 Task: Create a due date automation trigger when advanced on, on the tuesday of the week a card is due add fields with custom field "Resume" set to a date not in this month at 11:00 AM.
Action: Mouse moved to (1018, 78)
Screenshot: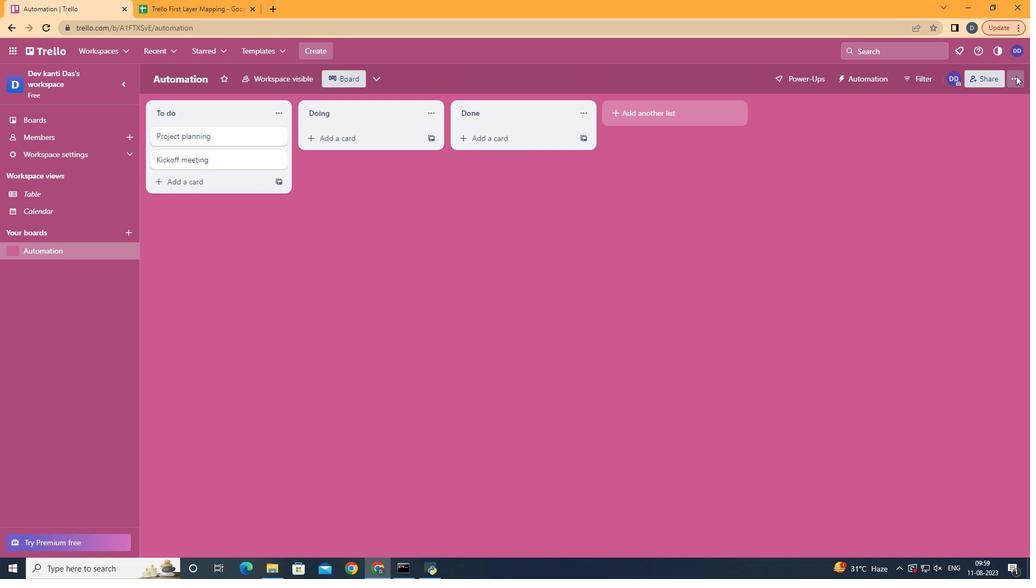 
Action: Mouse pressed left at (1018, 78)
Screenshot: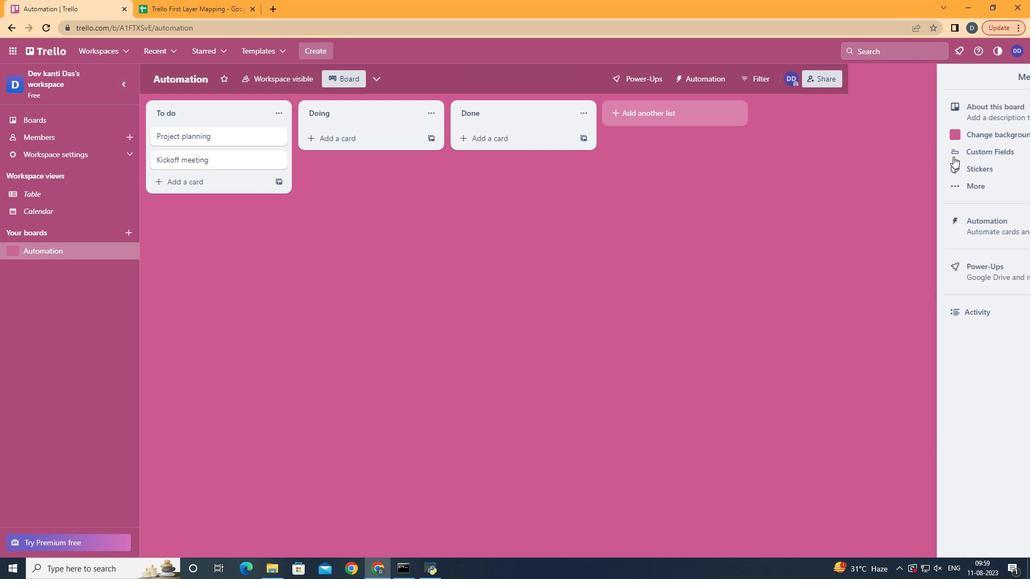 
Action: Mouse moved to (911, 226)
Screenshot: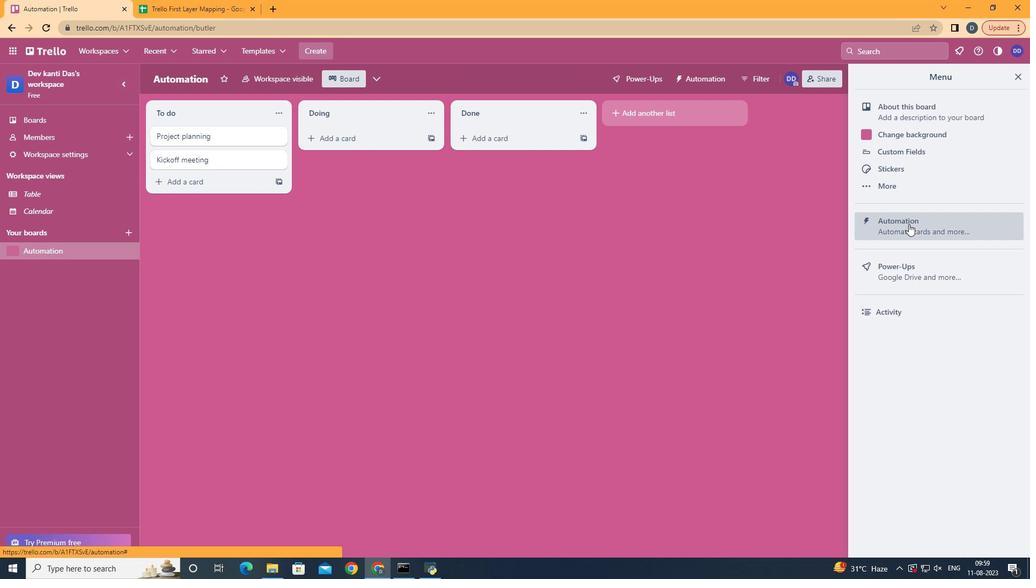 
Action: Mouse pressed left at (911, 226)
Screenshot: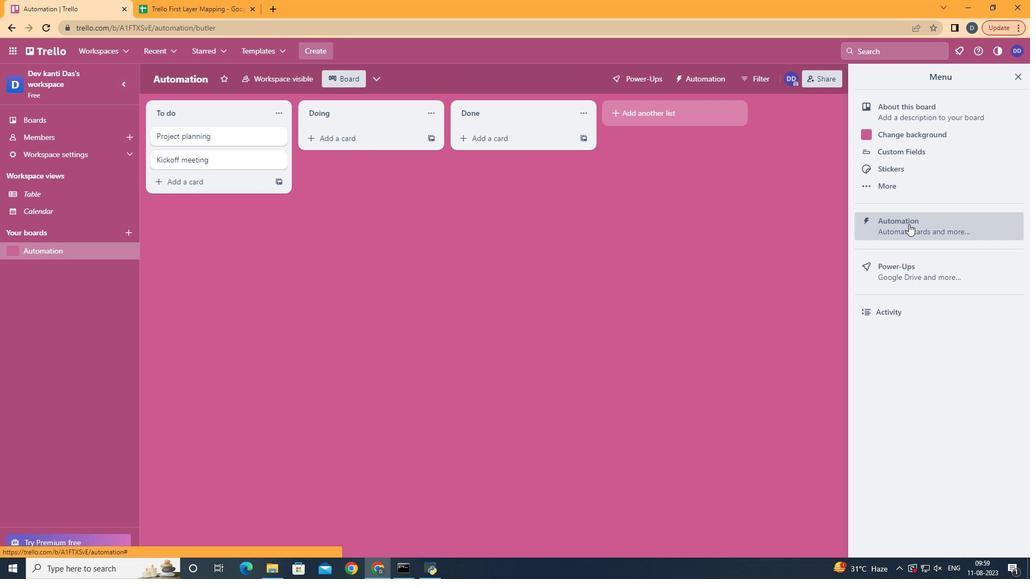
Action: Mouse moved to (202, 225)
Screenshot: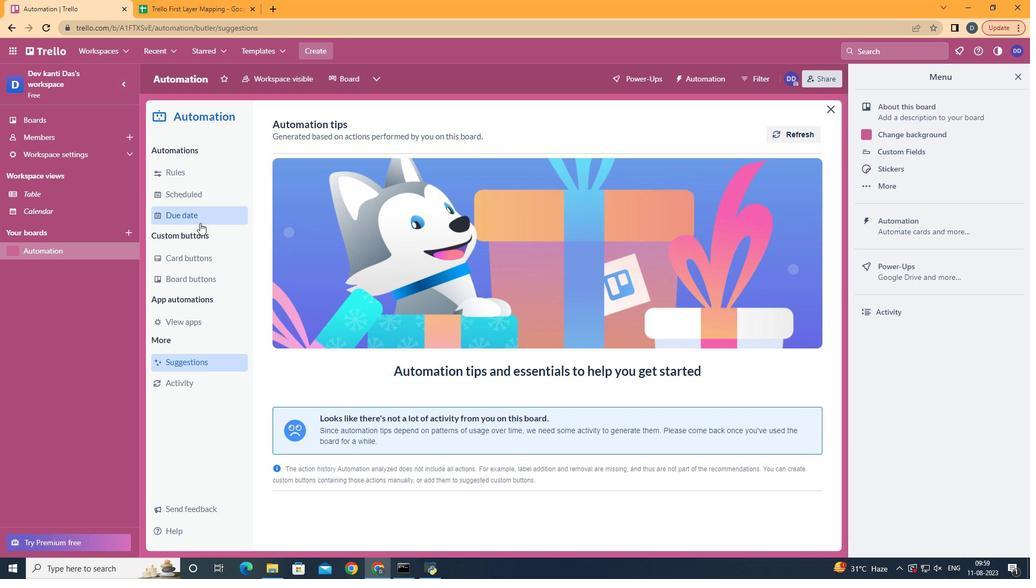 
Action: Mouse pressed left at (202, 225)
Screenshot: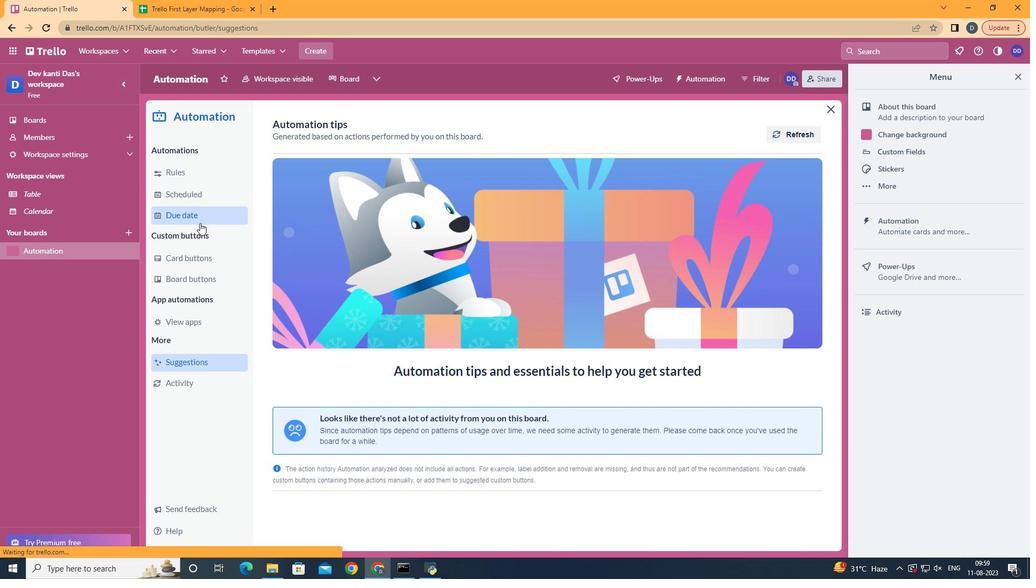 
Action: Mouse moved to (754, 127)
Screenshot: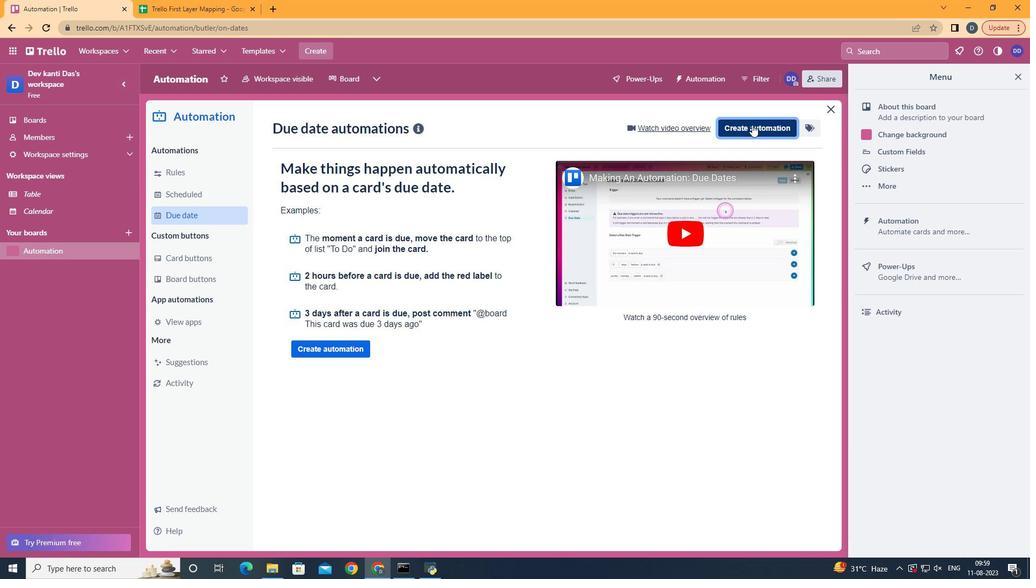 
Action: Mouse pressed left at (754, 127)
Screenshot: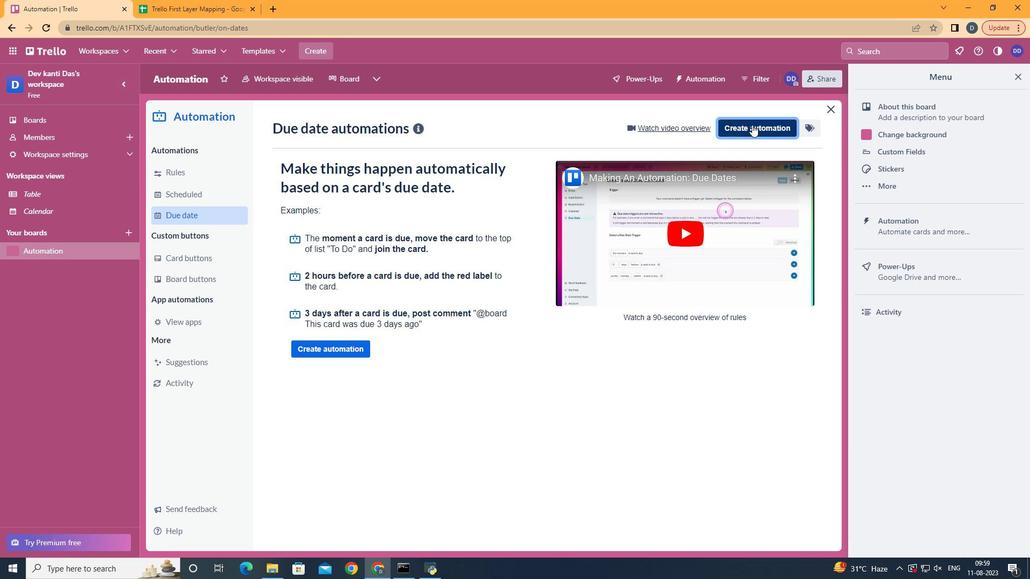 
Action: Mouse moved to (549, 239)
Screenshot: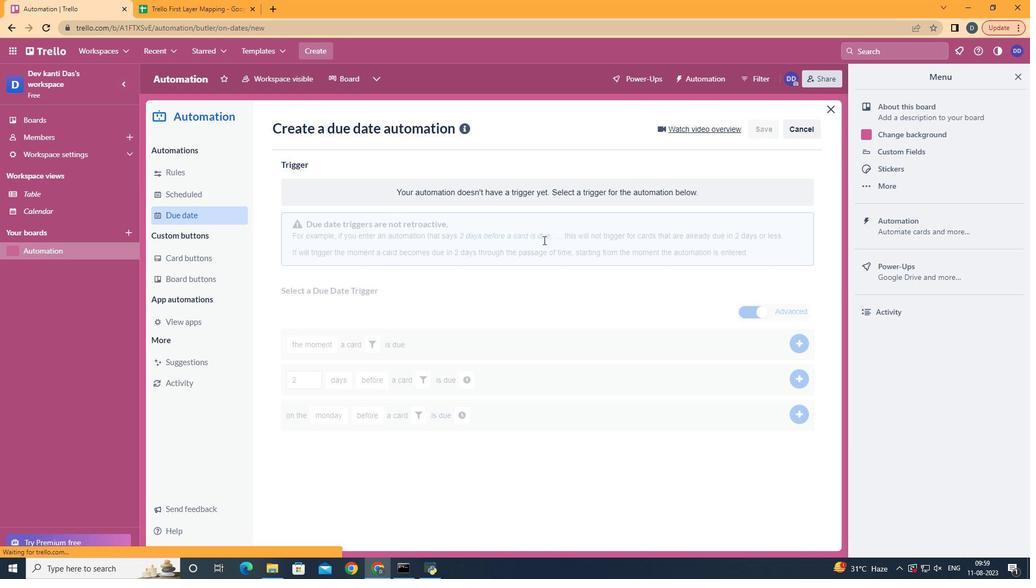 
Action: Mouse pressed left at (549, 239)
Screenshot: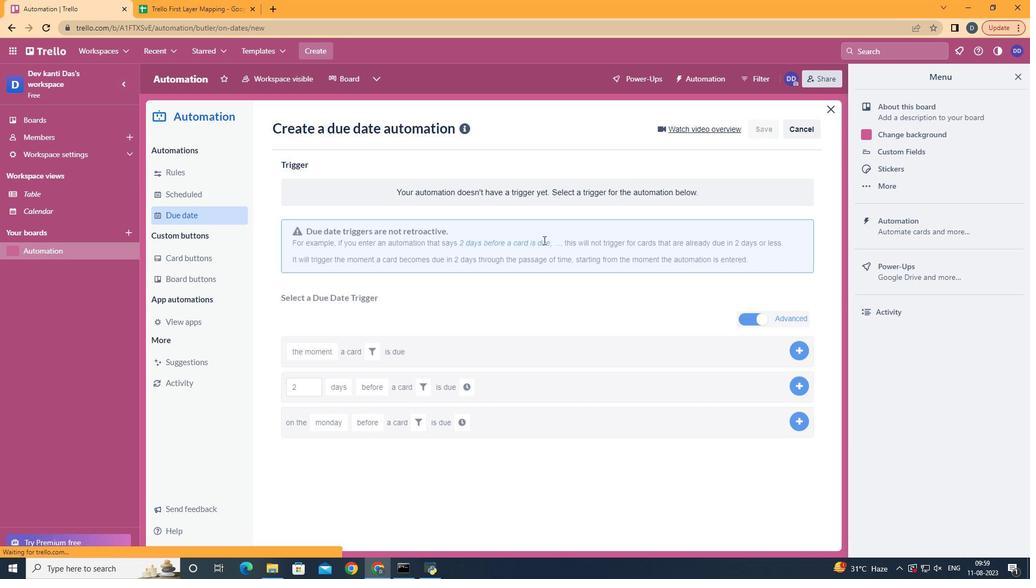 
Action: Mouse moved to (358, 305)
Screenshot: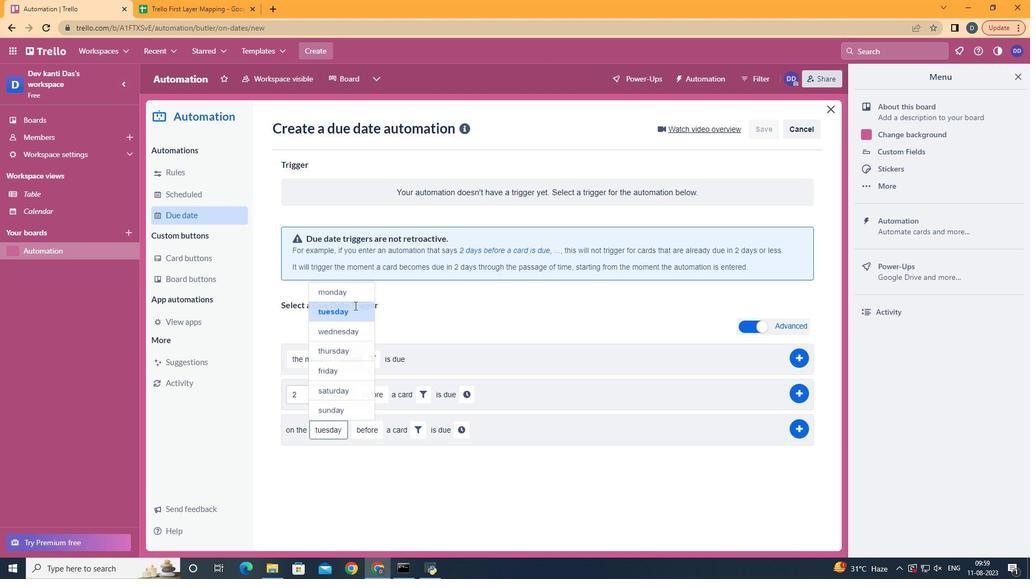 
Action: Mouse pressed left at (358, 305)
Screenshot: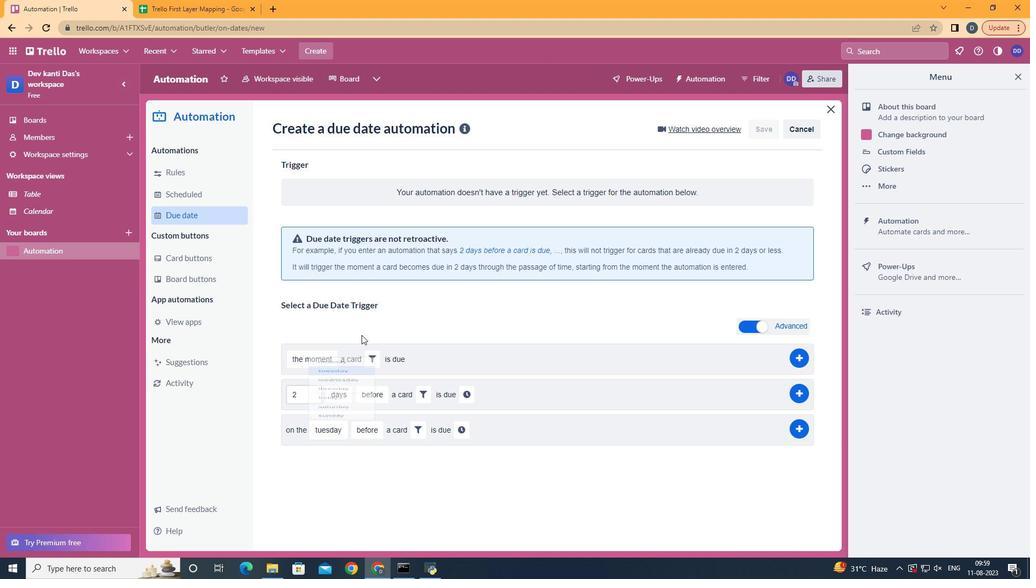 
Action: Mouse moved to (378, 498)
Screenshot: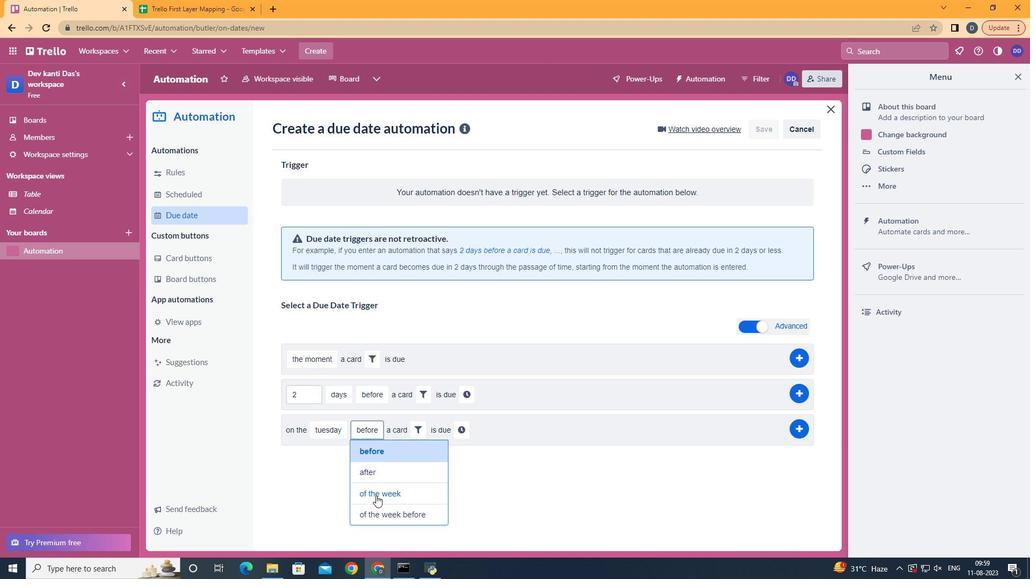 
Action: Mouse pressed left at (378, 498)
Screenshot: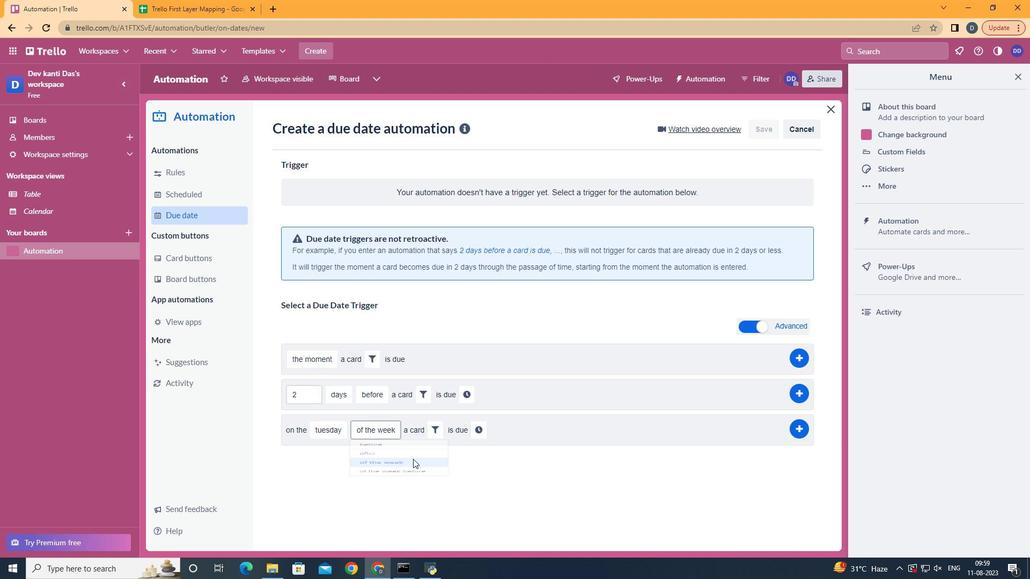 
Action: Mouse moved to (438, 426)
Screenshot: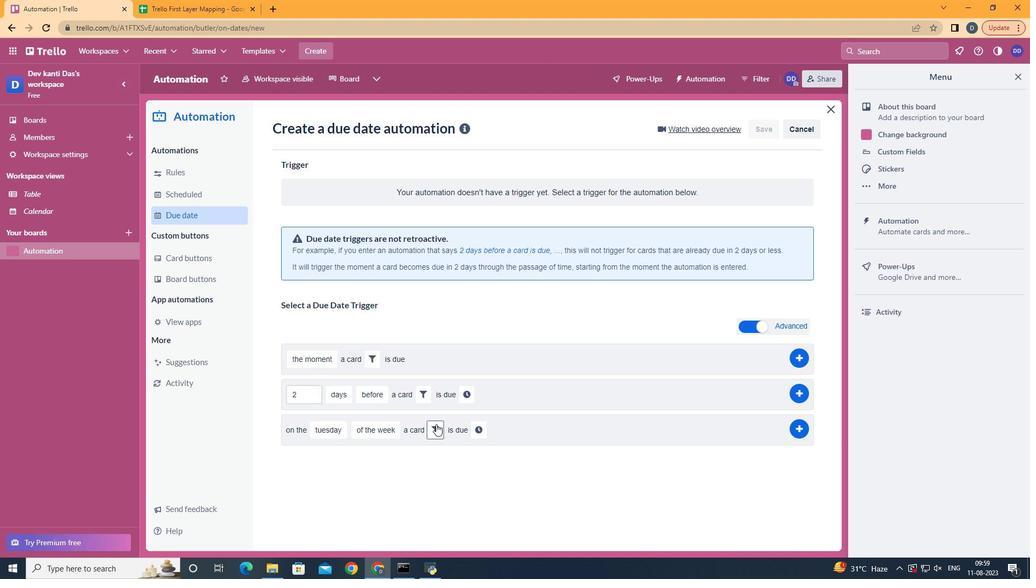 
Action: Mouse pressed left at (438, 426)
Screenshot: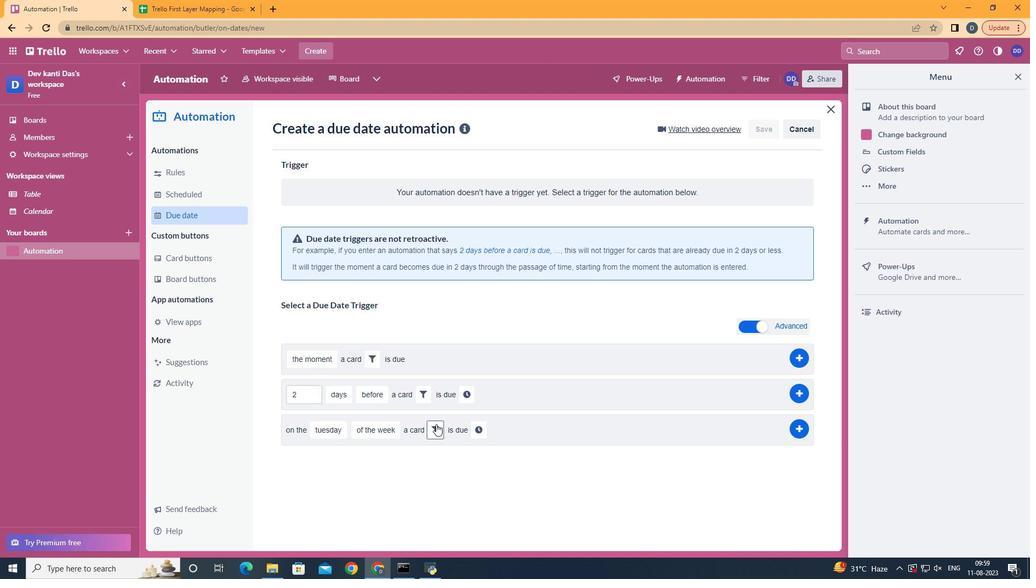 
Action: Mouse moved to (618, 468)
Screenshot: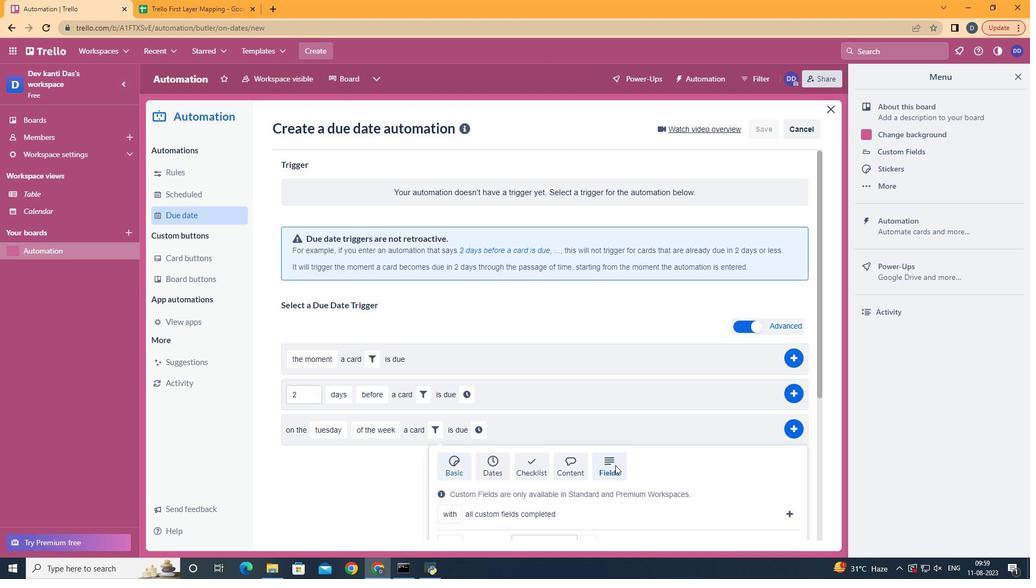 
Action: Mouse pressed left at (618, 468)
Screenshot: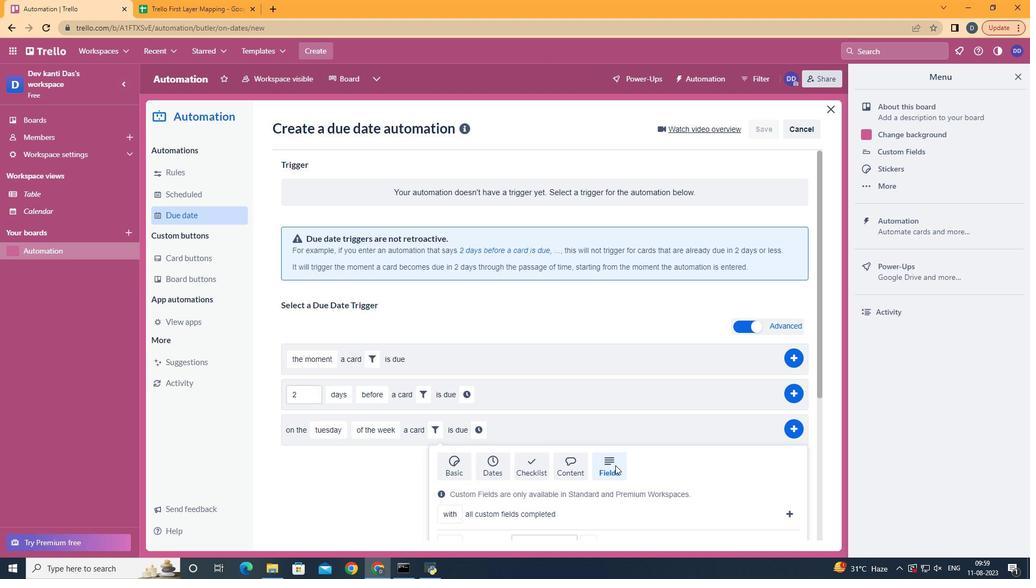 
Action: Mouse moved to (618, 466)
Screenshot: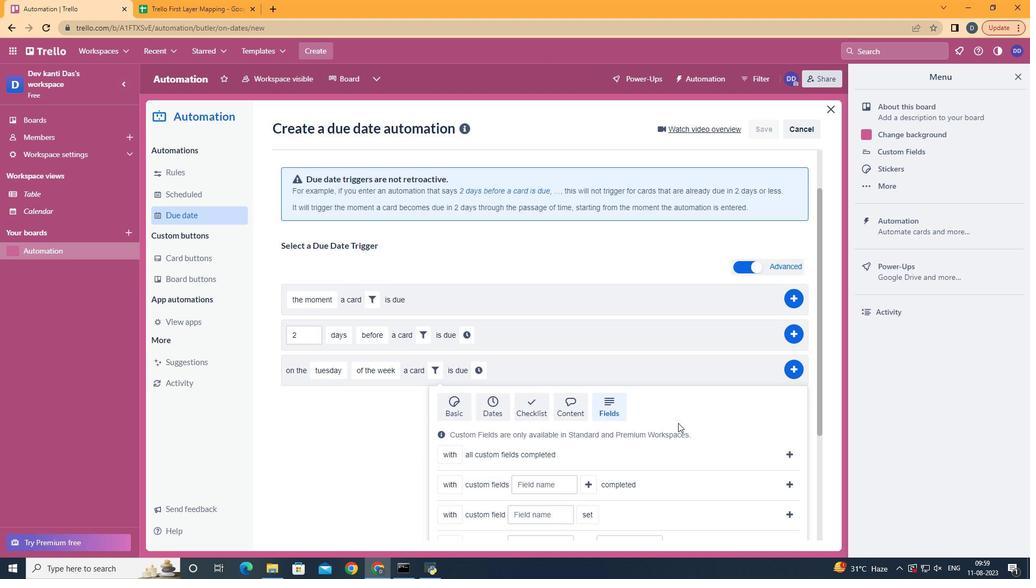 
Action: Mouse scrolled (618, 466) with delta (0, 0)
Screenshot: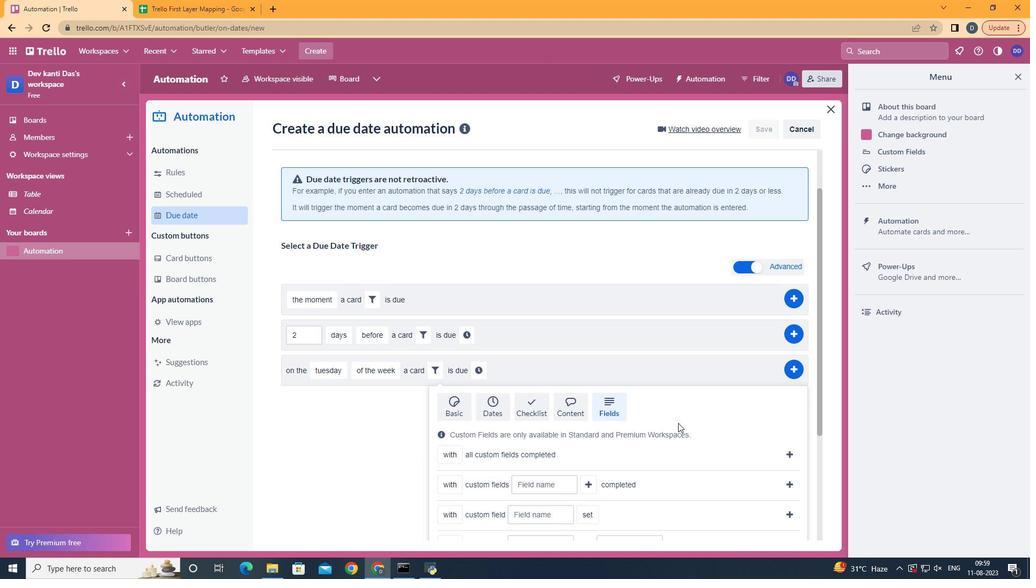 
Action: Mouse scrolled (618, 466) with delta (0, 0)
Screenshot: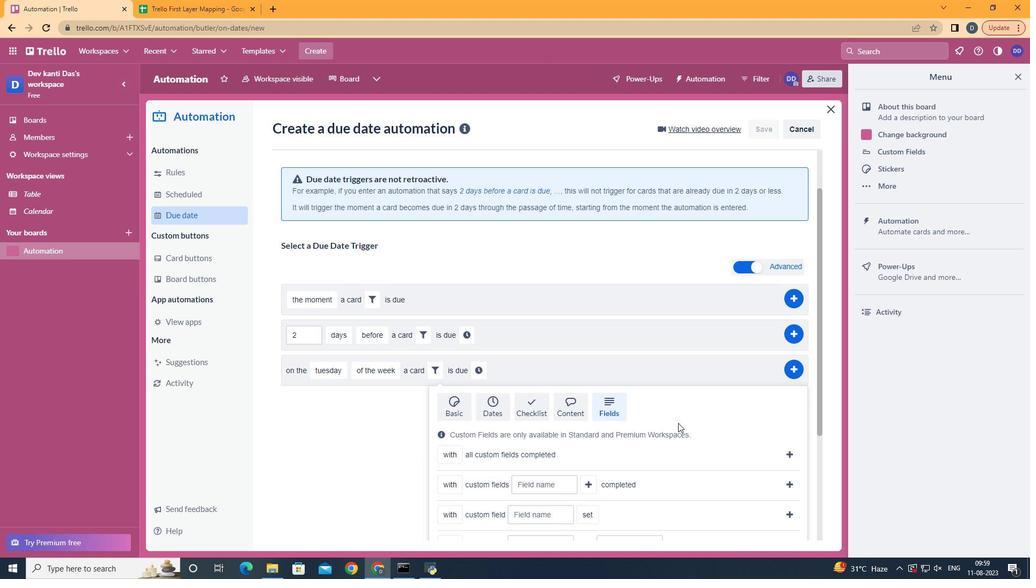 
Action: Mouse moved to (618, 466)
Screenshot: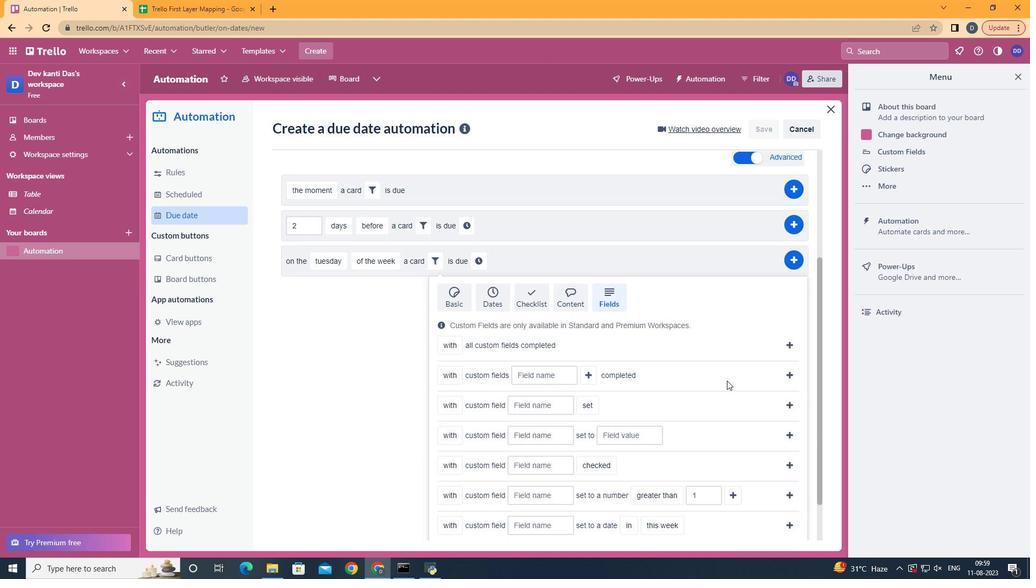 
Action: Mouse scrolled (618, 466) with delta (0, 0)
Screenshot: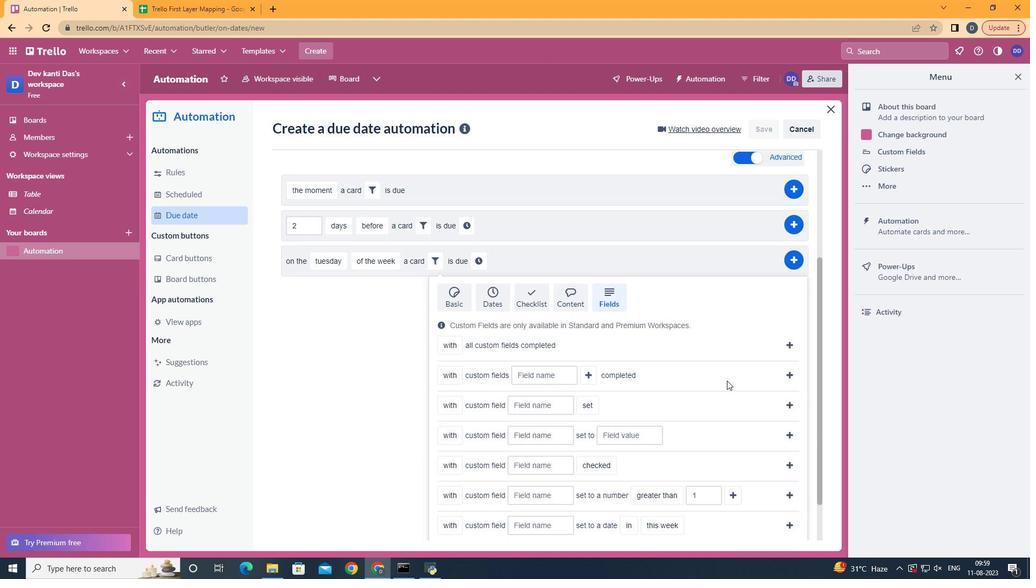 
Action: Mouse moved to (625, 461)
Screenshot: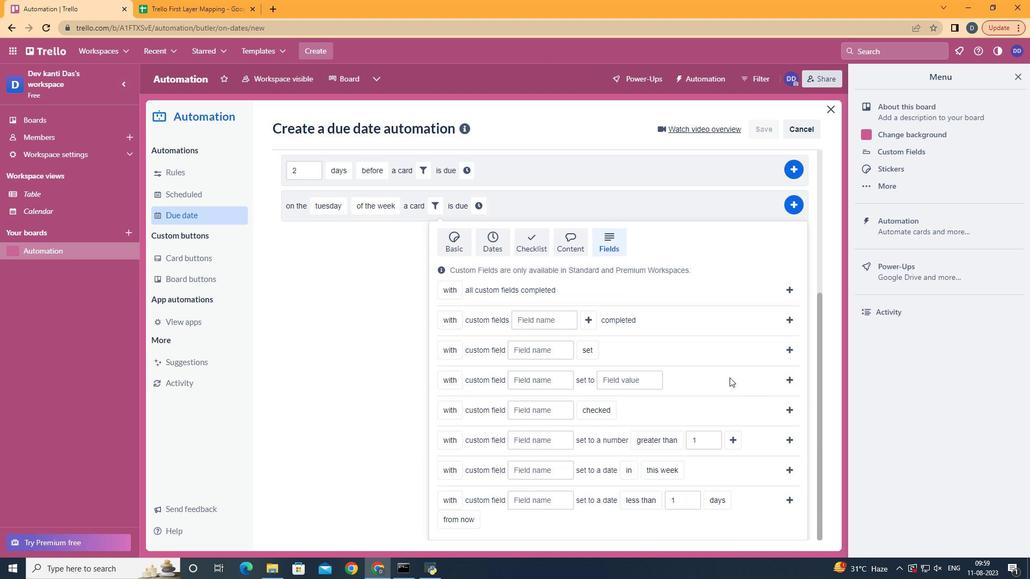 
Action: Mouse scrolled (618, 466) with delta (0, 0)
Screenshot: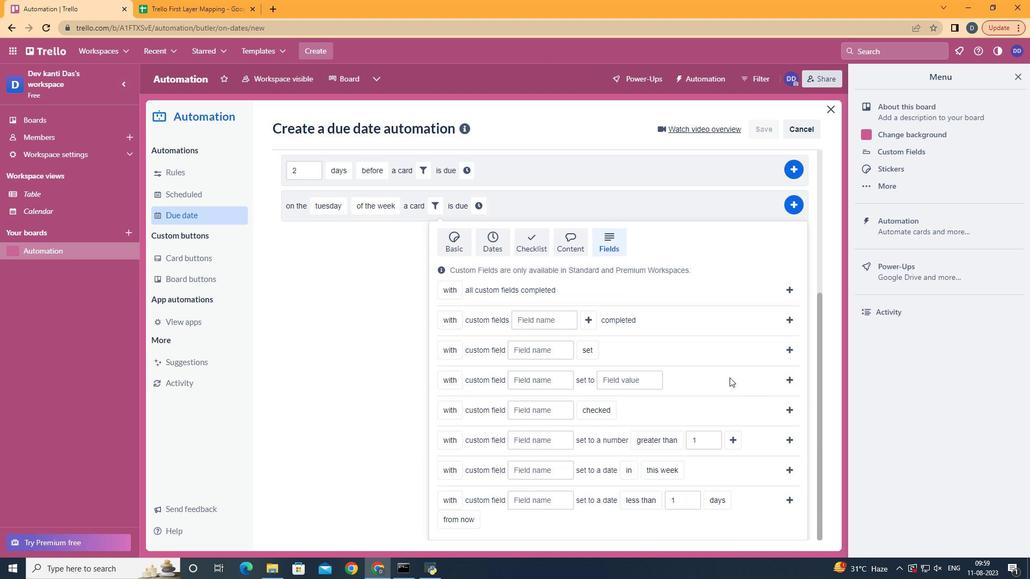 
Action: Mouse moved to (627, 458)
Screenshot: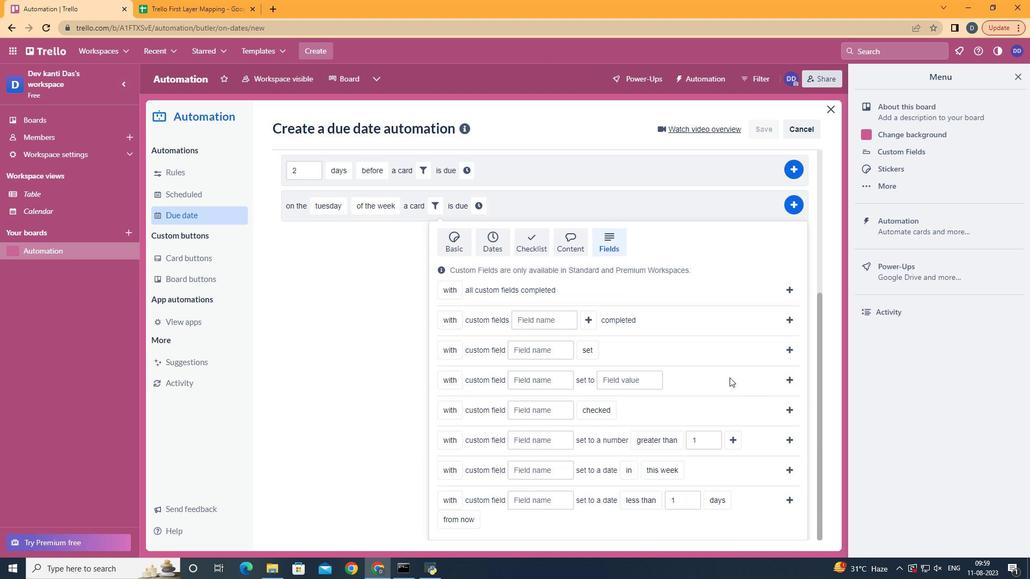 
Action: Mouse scrolled (618, 466) with delta (0, 0)
Screenshot: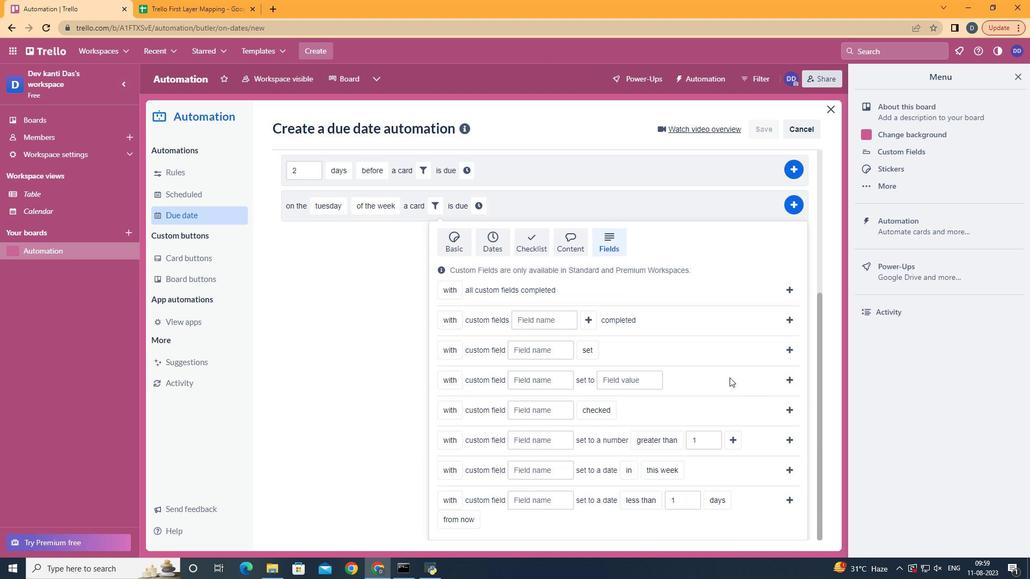 
Action: Mouse moved to (633, 453)
Screenshot: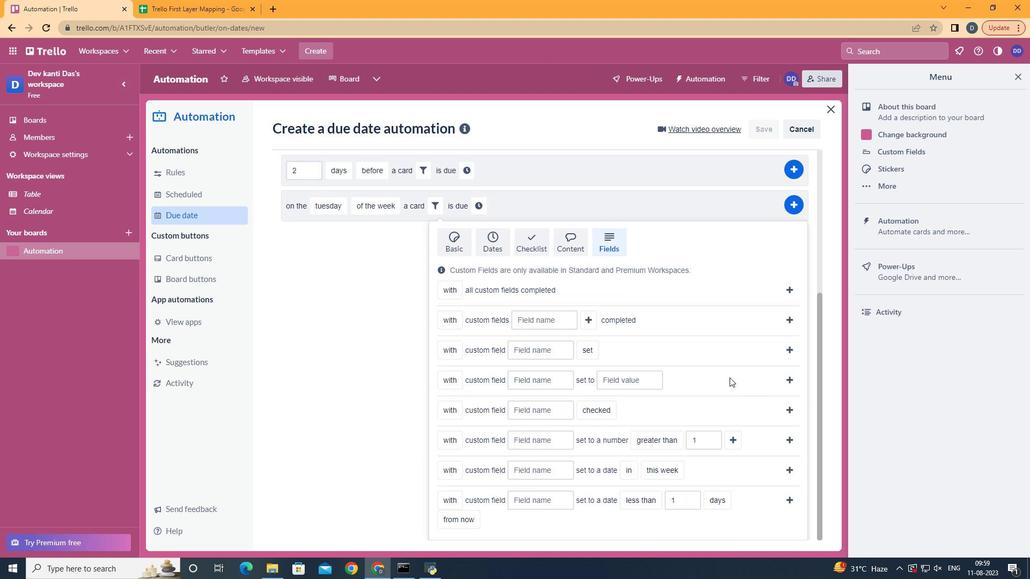 
Action: Mouse scrolled (618, 466) with delta (0, 0)
Screenshot: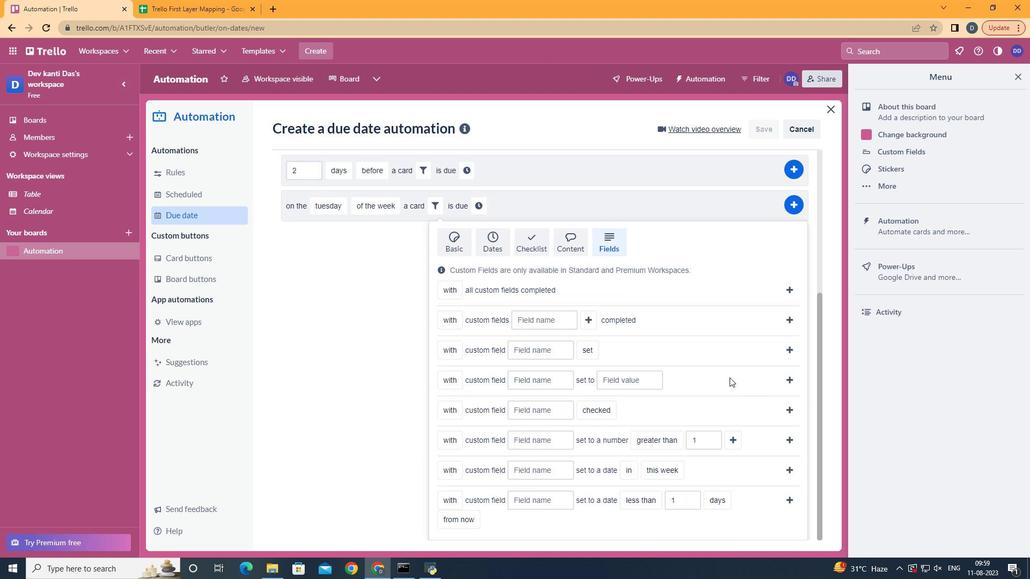 
Action: Mouse moved to (526, 471)
Screenshot: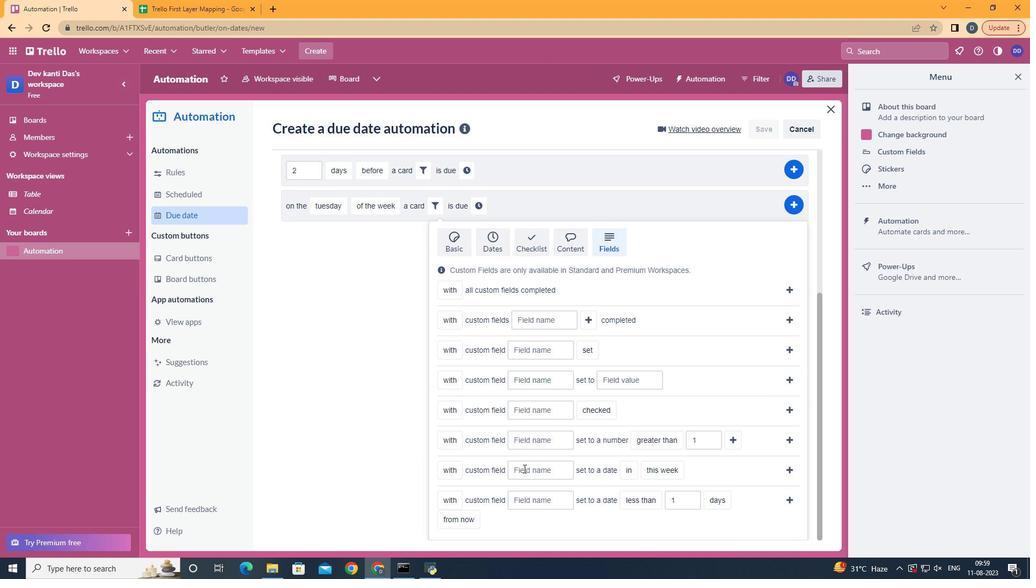 
Action: Mouse pressed left at (526, 471)
Screenshot: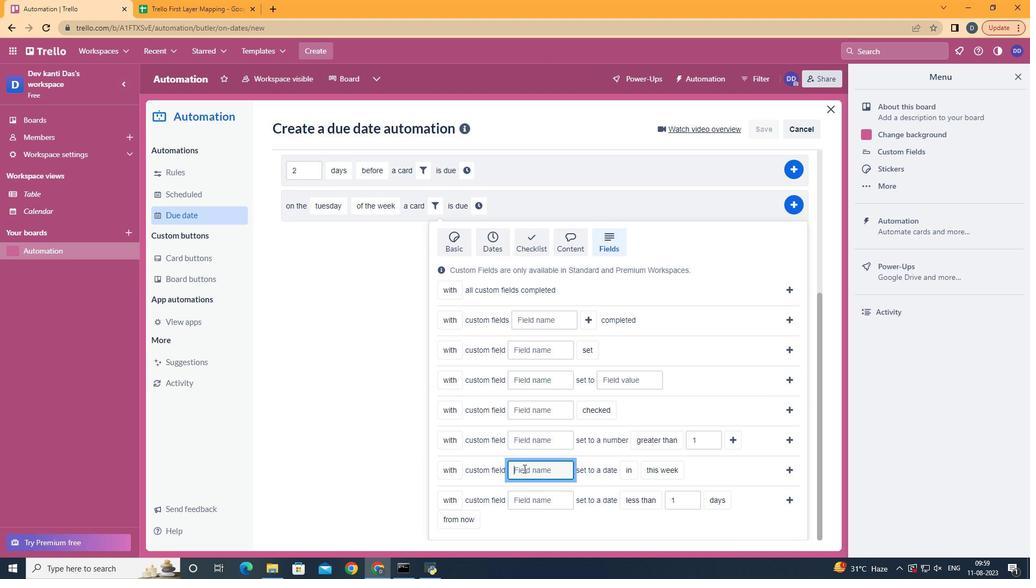 
Action: Key pressed <Key.shift>Resume
Screenshot: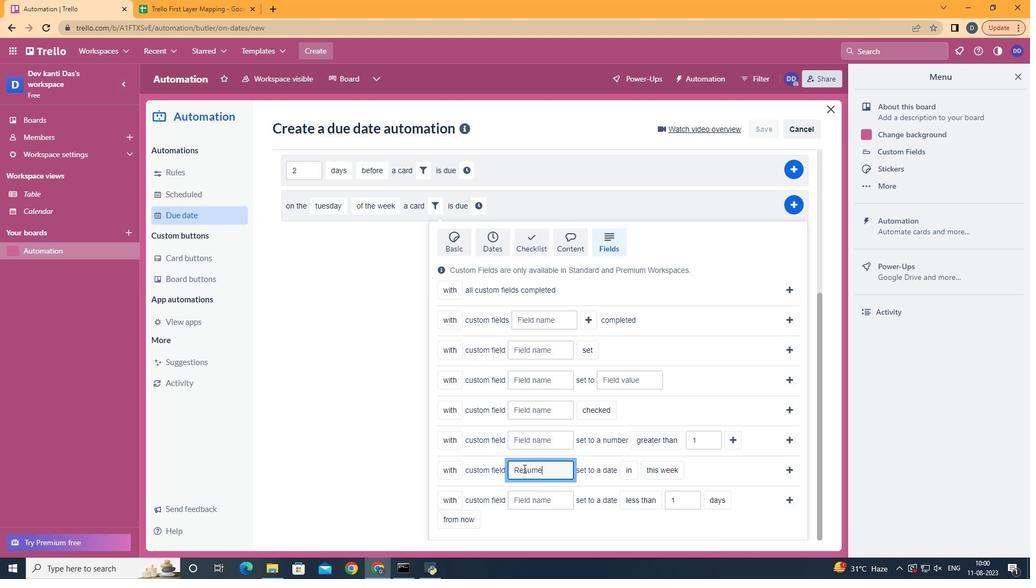 
Action: Mouse moved to (637, 518)
Screenshot: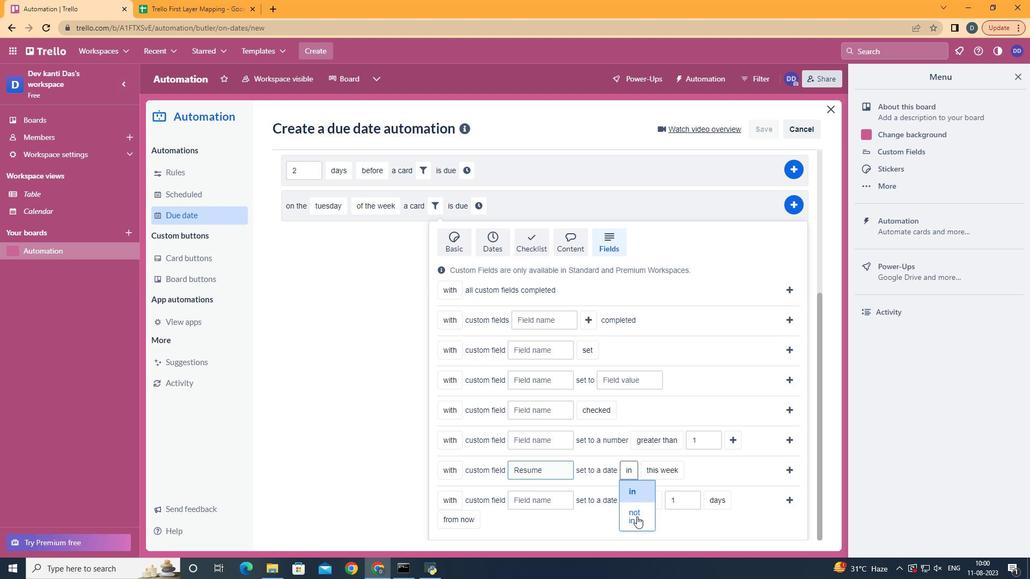 
Action: Mouse pressed left at (637, 518)
Screenshot: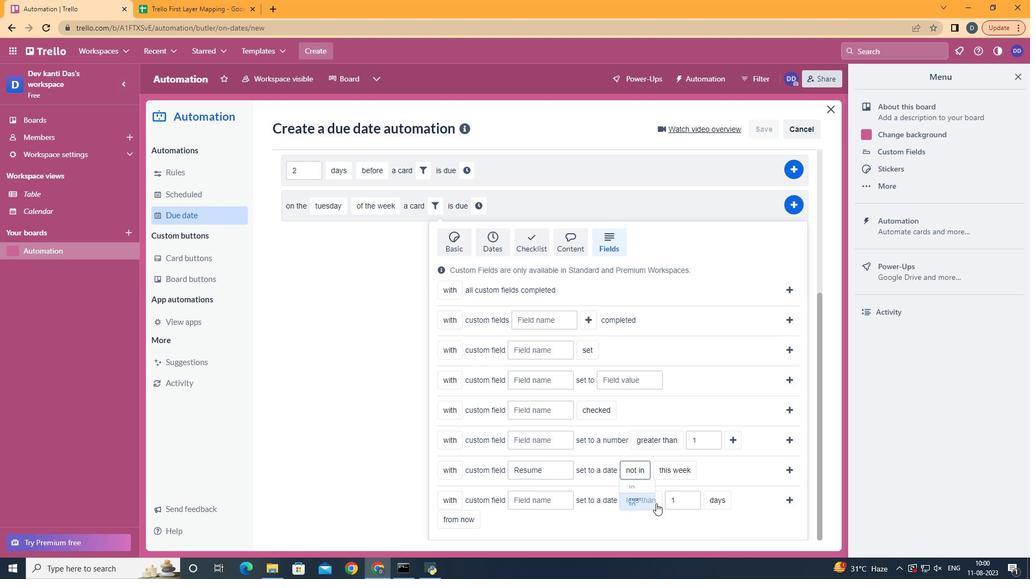 
Action: Mouse moved to (700, 515)
Screenshot: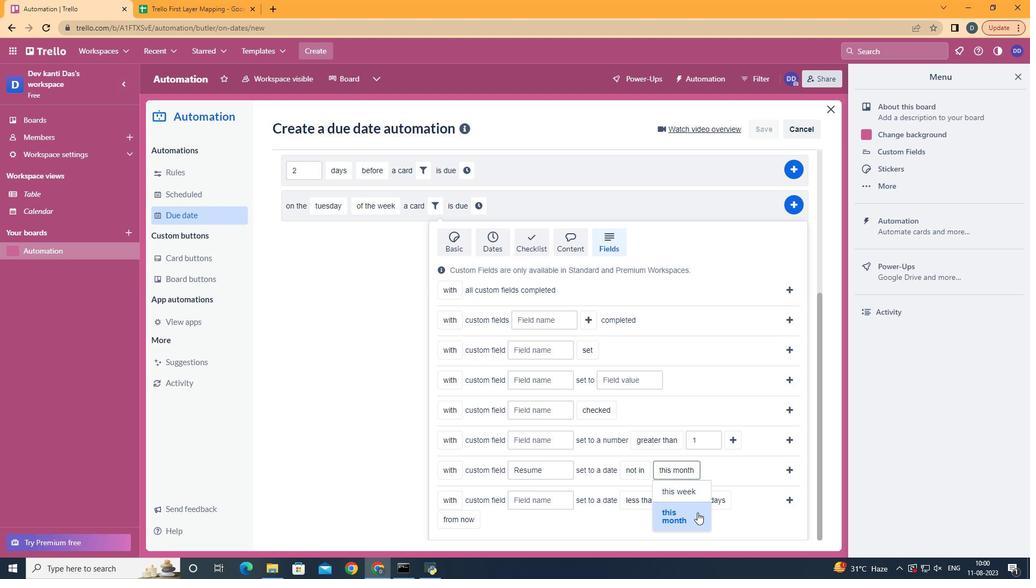 
Action: Mouse pressed left at (700, 515)
Screenshot: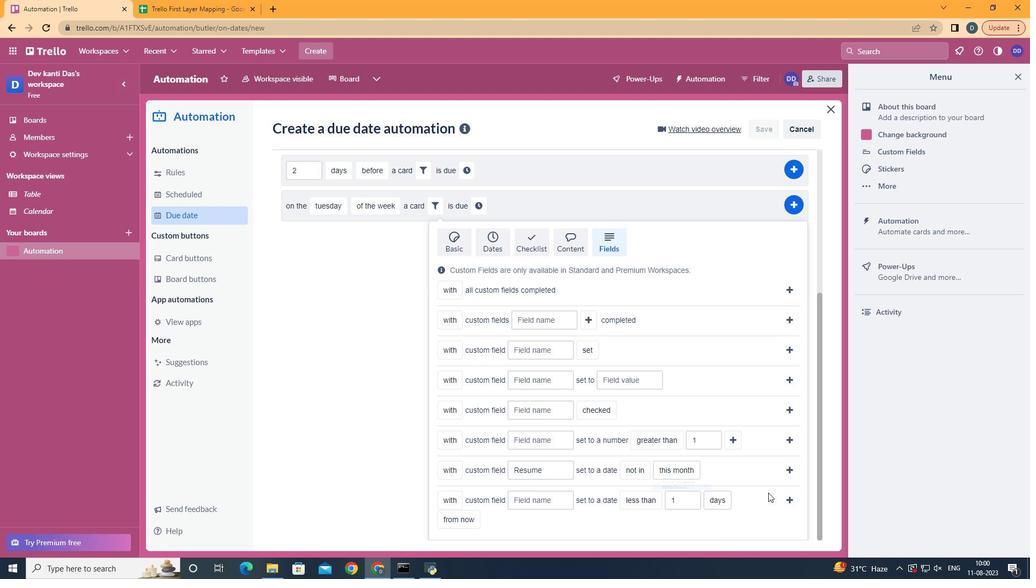 
Action: Mouse moved to (793, 474)
Screenshot: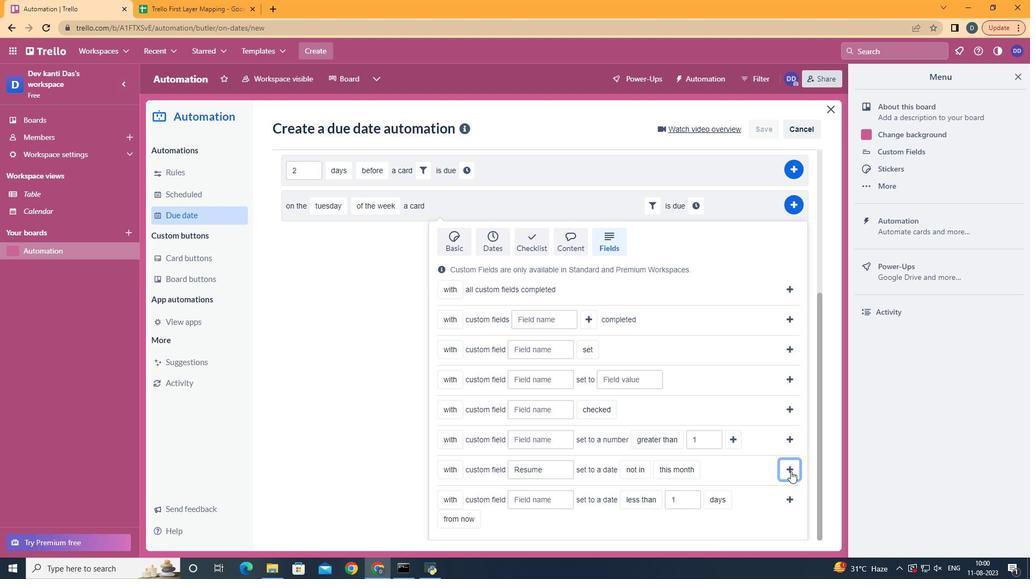 
Action: Mouse pressed left at (793, 474)
Screenshot: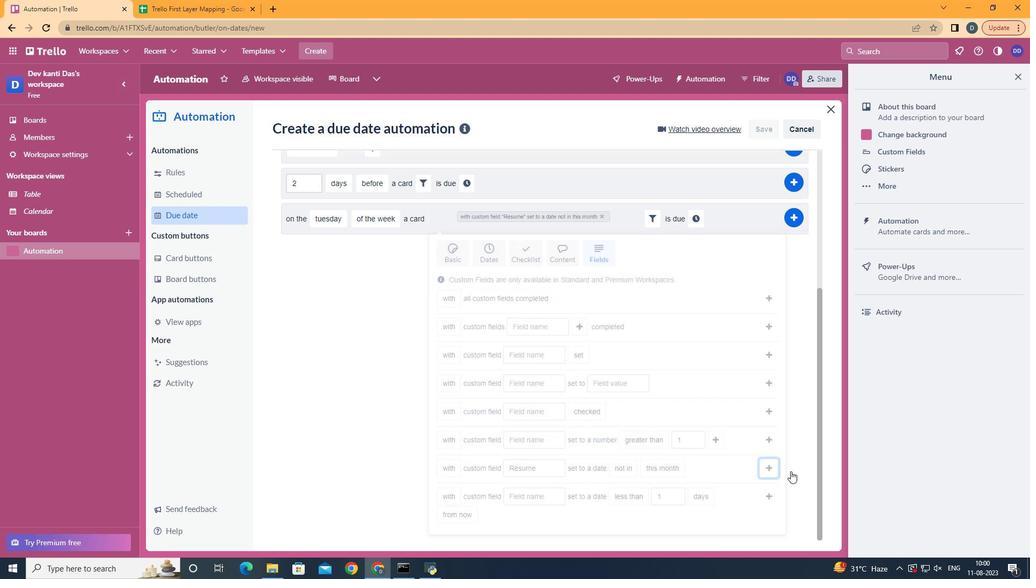 
Action: Mouse moved to (707, 435)
Screenshot: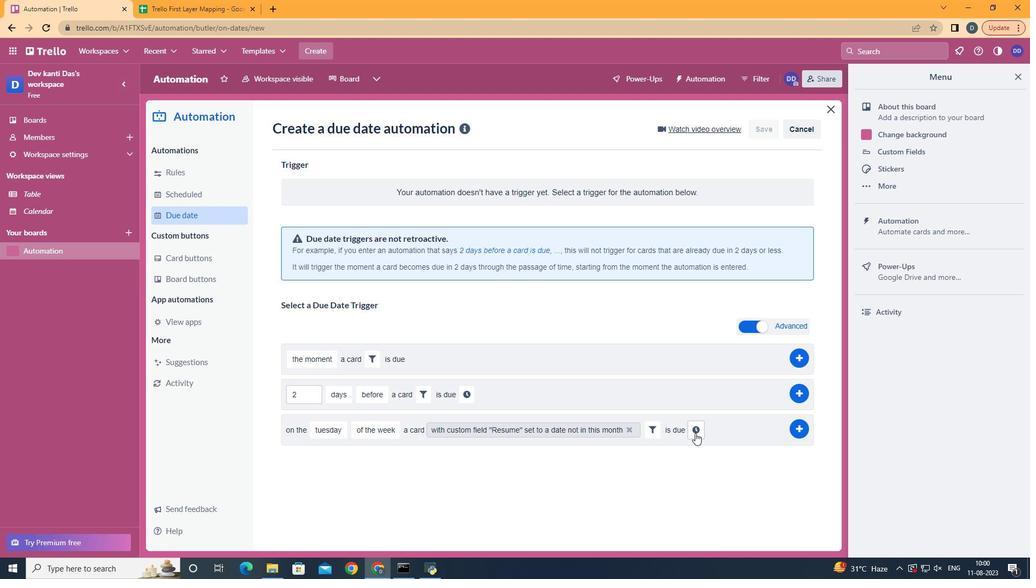 
Action: Mouse pressed left at (707, 435)
Screenshot: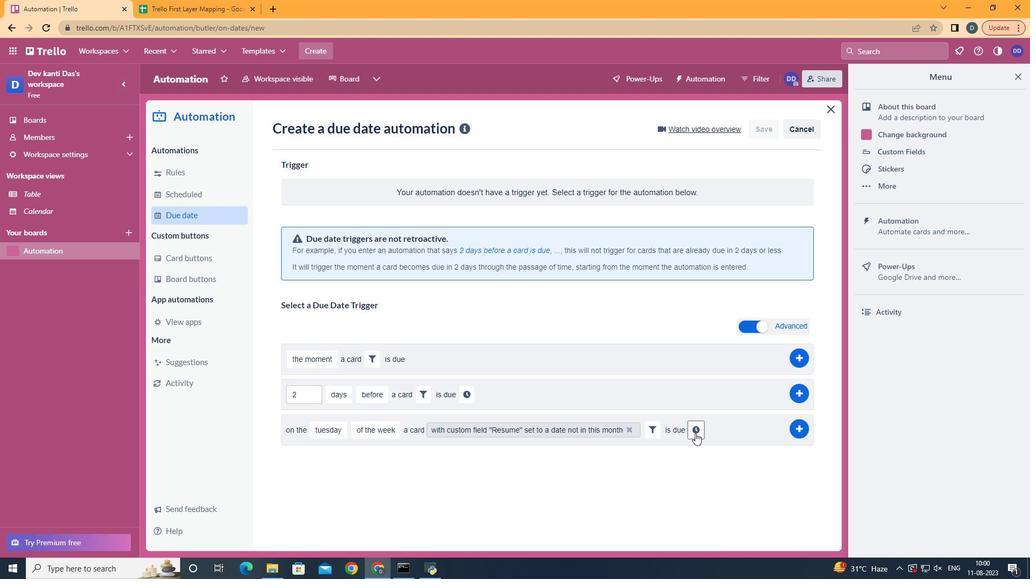 
Action: Mouse moved to (703, 435)
Screenshot: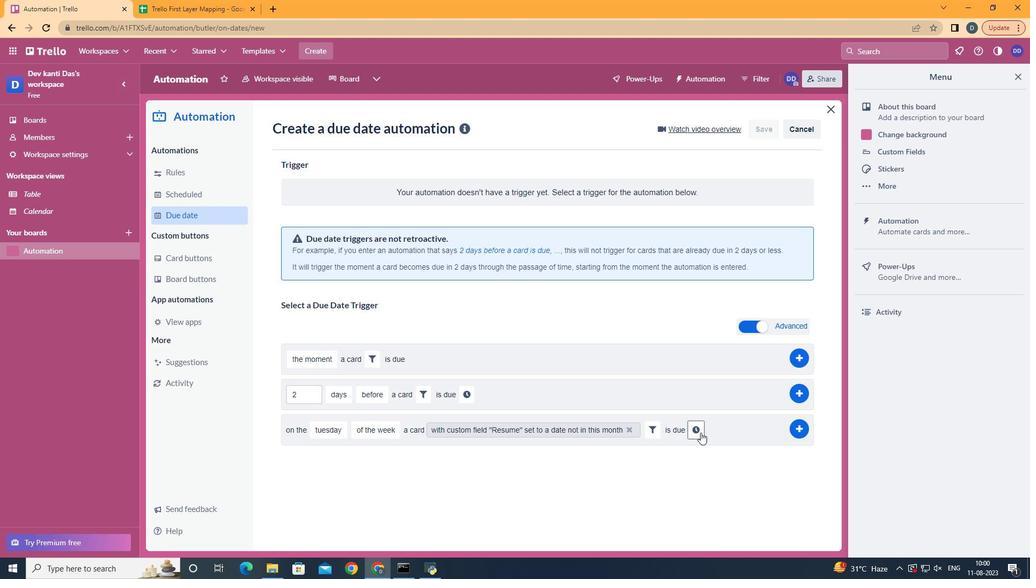 
Action: Mouse pressed left at (703, 435)
Screenshot: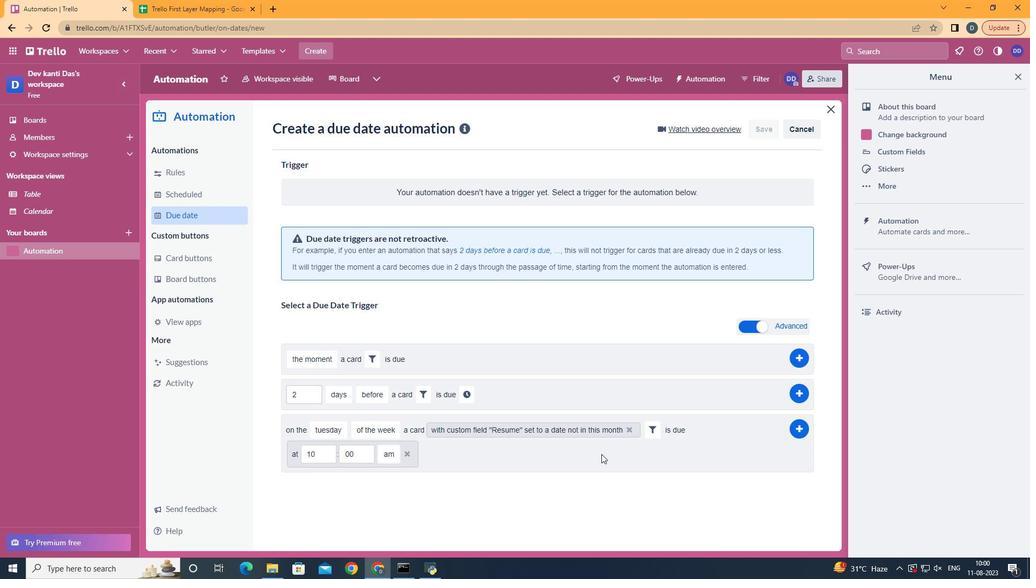 
Action: Mouse moved to (330, 466)
Screenshot: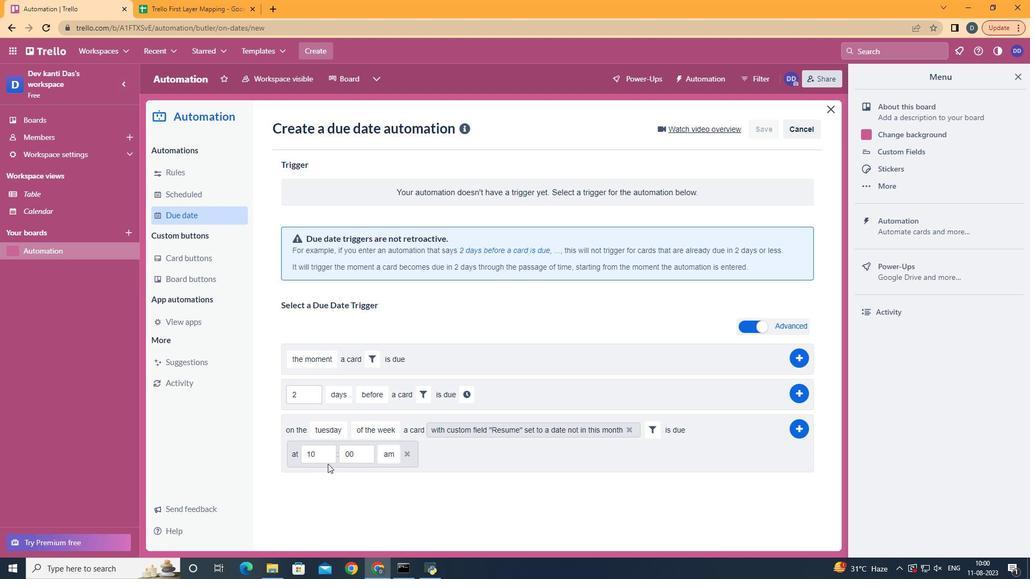
Action: Mouse pressed left at (330, 466)
Screenshot: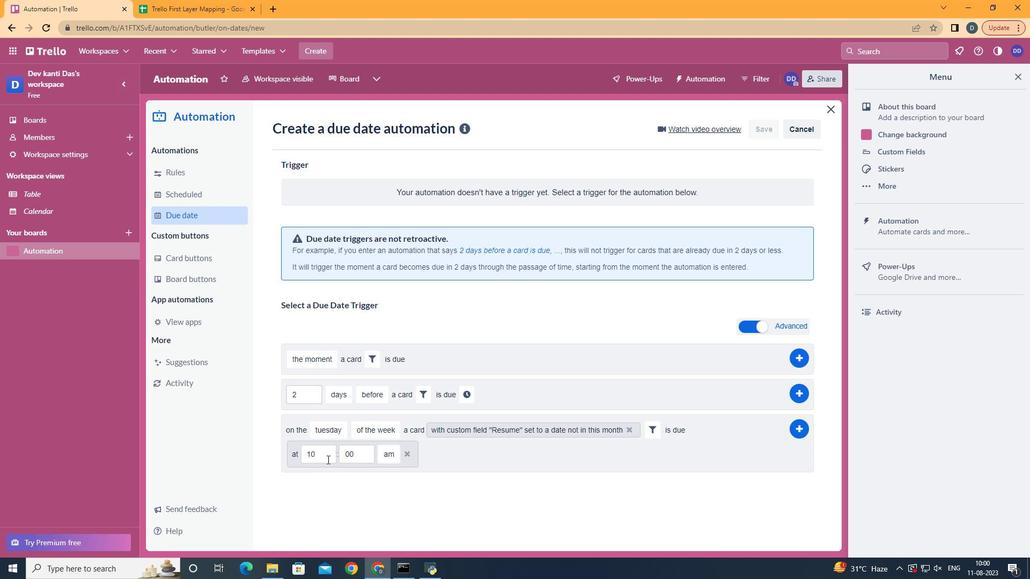 
Action: Mouse moved to (329, 462)
Screenshot: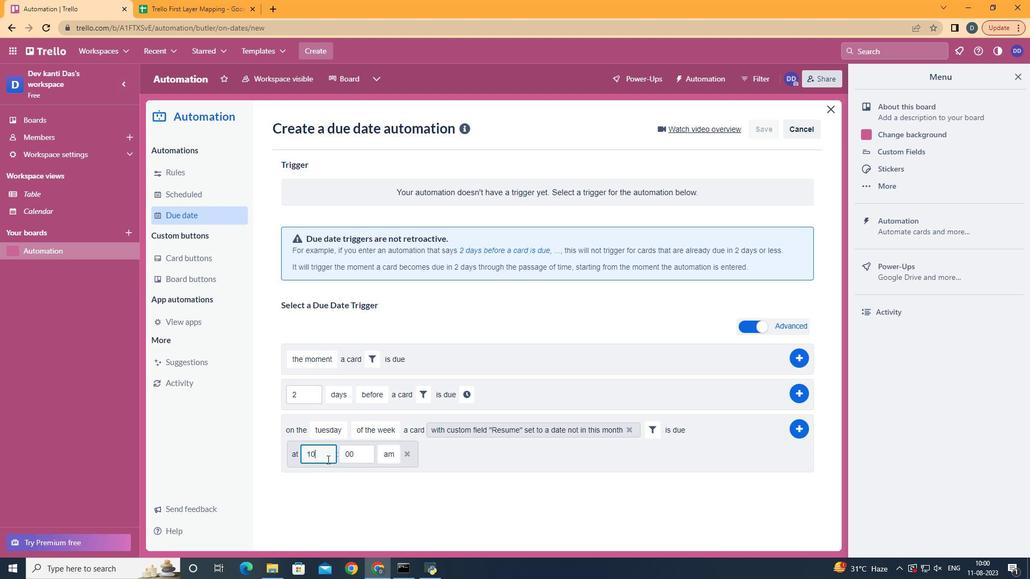 
Action: Mouse pressed left at (329, 462)
Screenshot: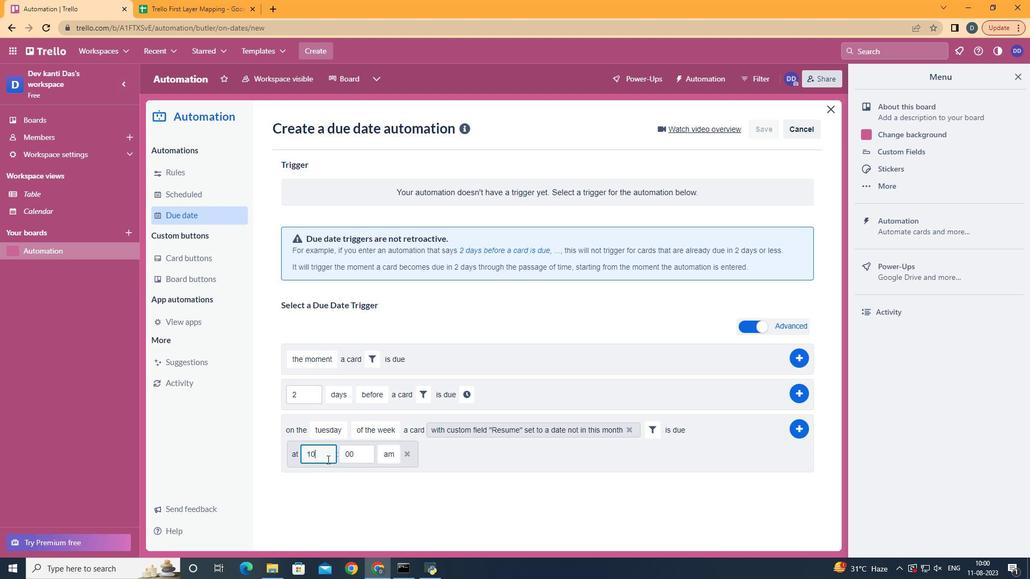 
Action: Key pressed <Key.backspace>1
Screenshot: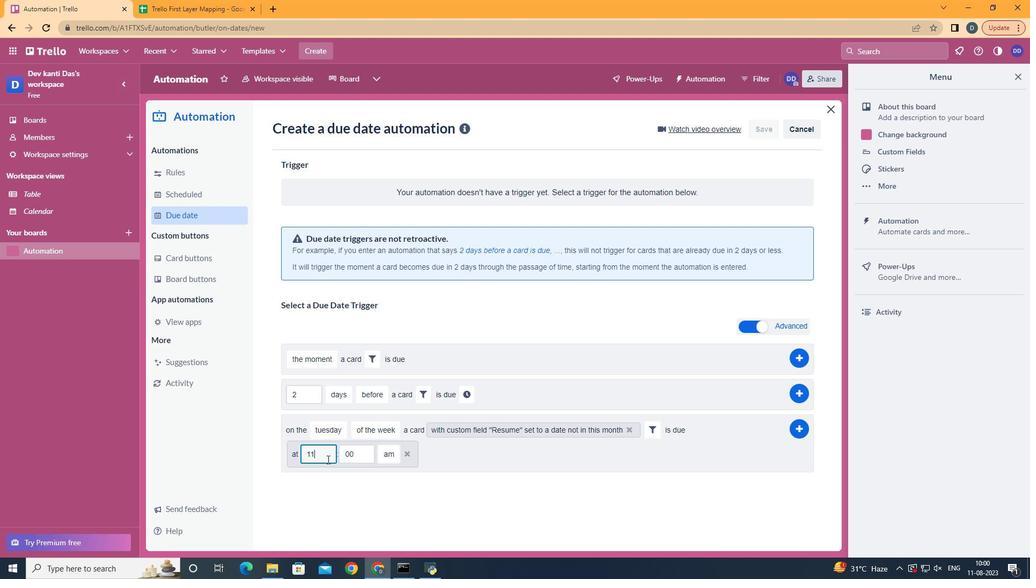 
Action: Mouse moved to (801, 428)
Screenshot: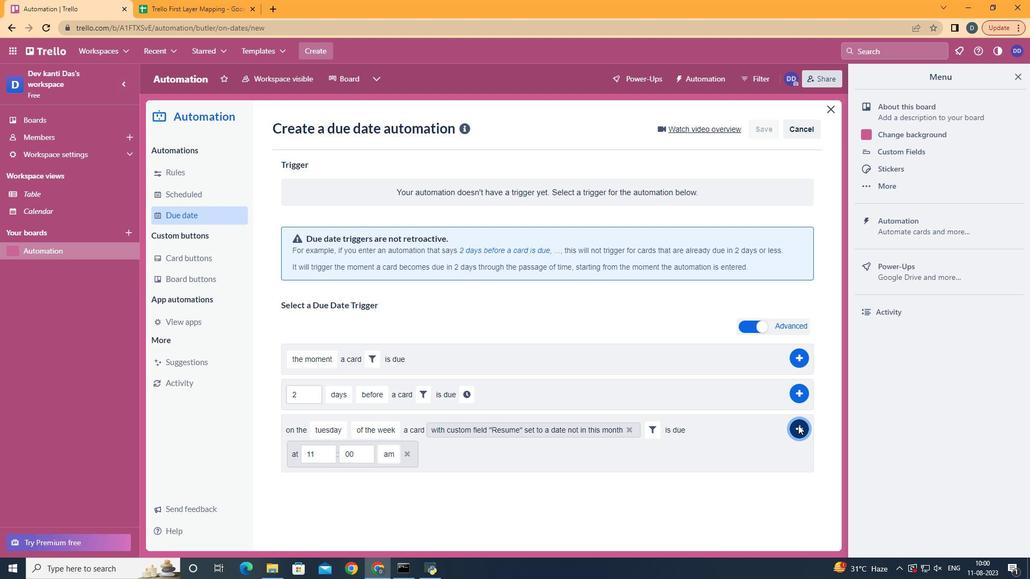 
Action: Mouse pressed left at (801, 428)
Screenshot: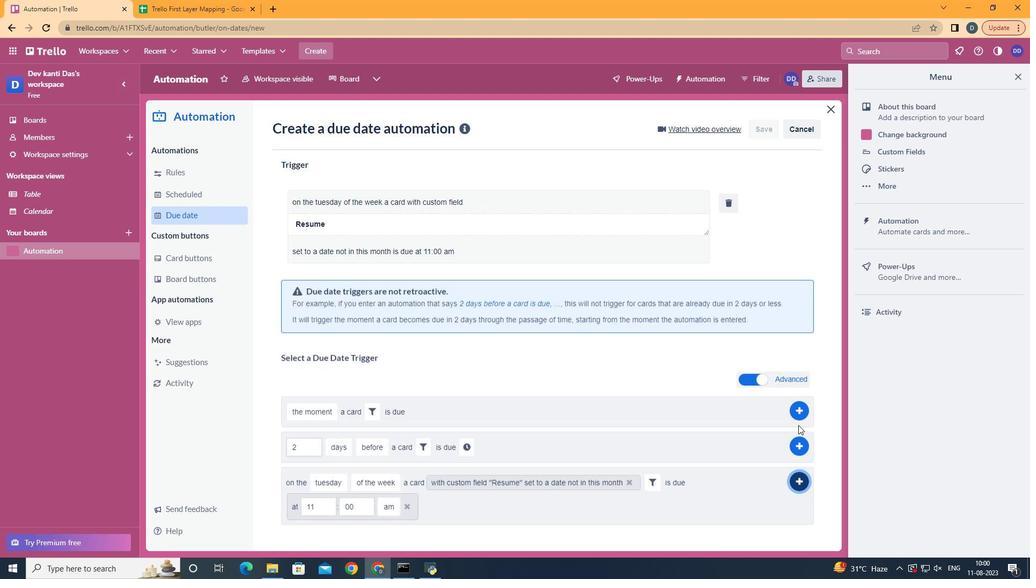 
